 Task: Manage your GitHub repository's deploy keys.
Action: Mouse moved to (875, 52)
Screenshot: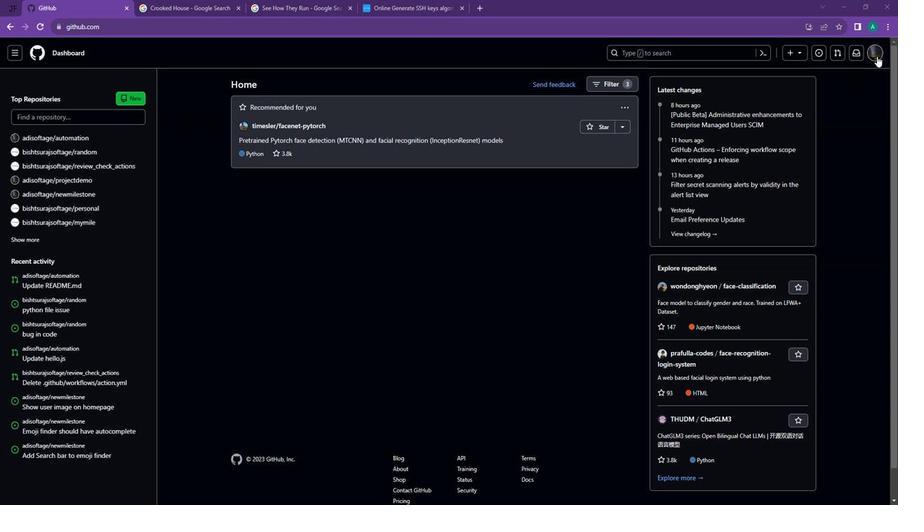 
Action: Mouse pressed left at (875, 52)
Screenshot: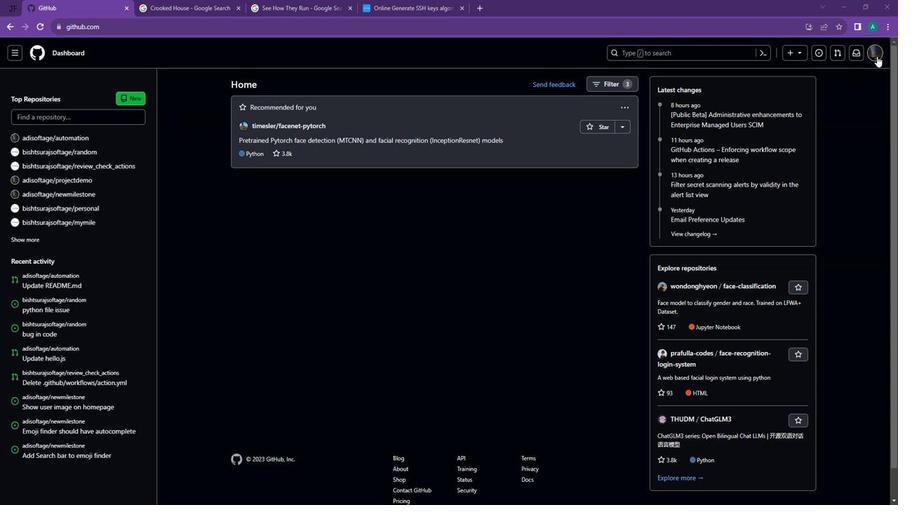 
Action: Mouse moved to (788, 124)
Screenshot: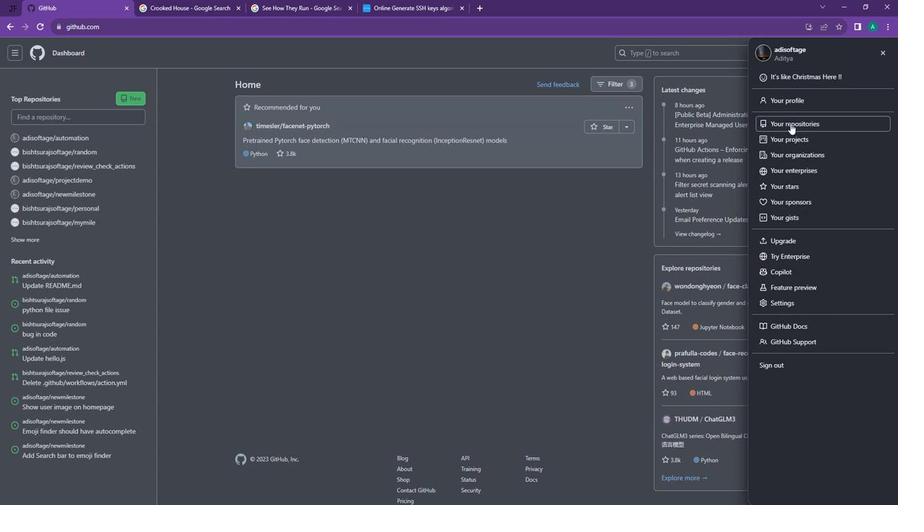 
Action: Mouse pressed left at (788, 124)
Screenshot: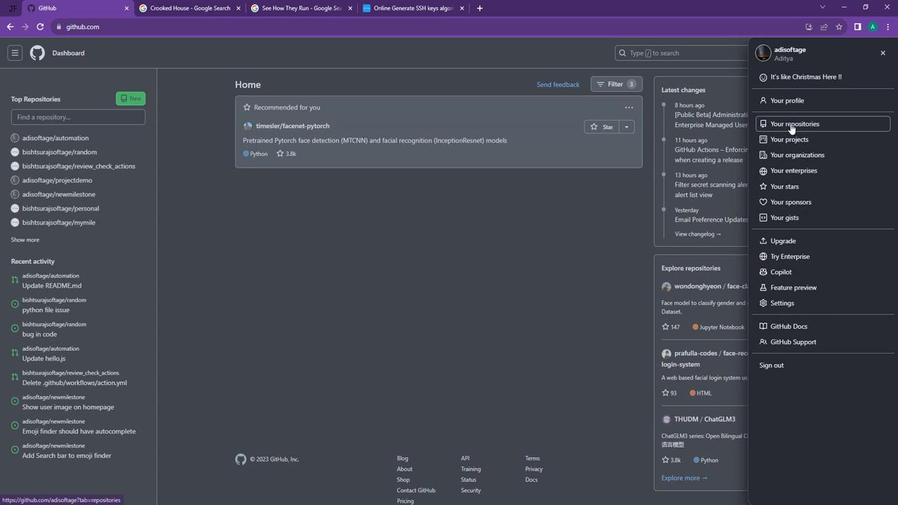 
Action: Mouse moved to (339, 145)
Screenshot: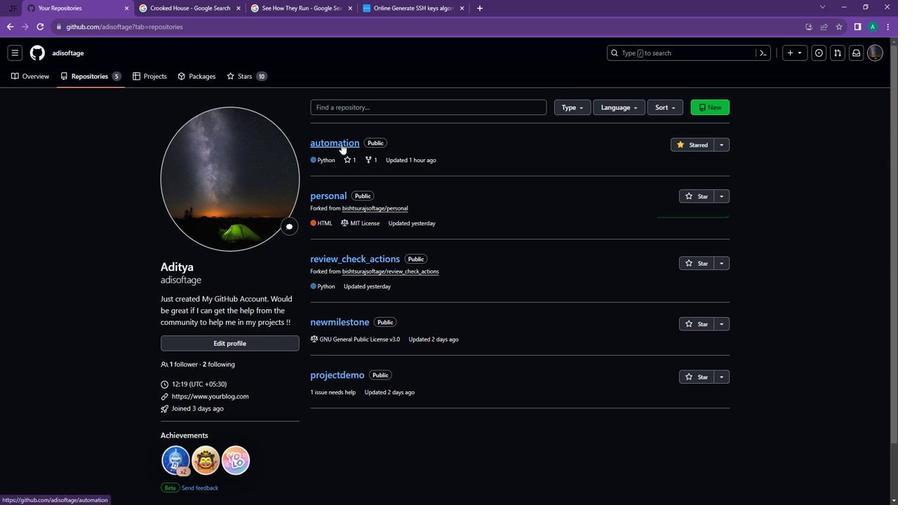 
Action: Mouse pressed left at (339, 145)
Screenshot: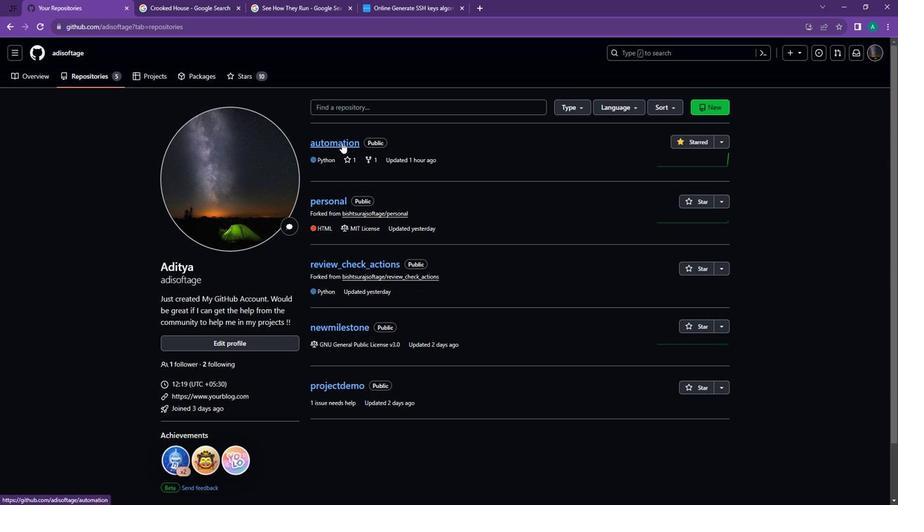 
Action: Mouse moved to (459, 78)
Screenshot: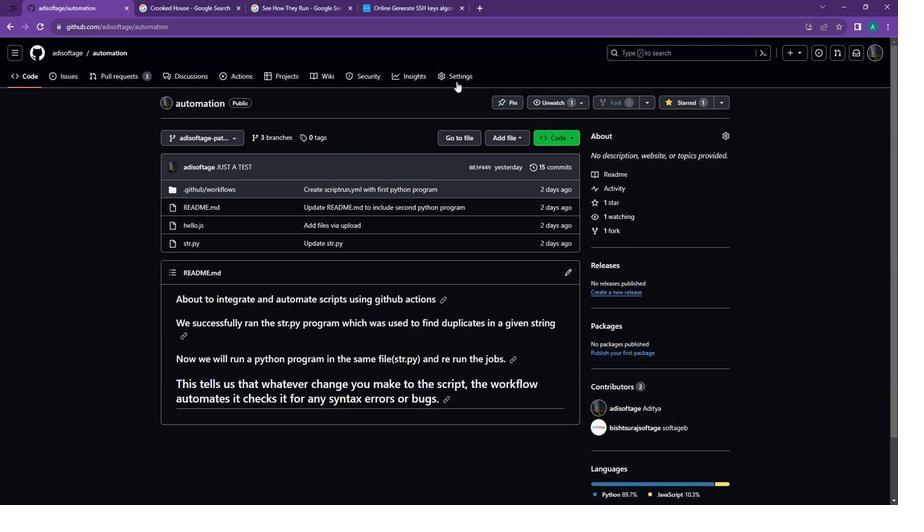 
Action: Mouse pressed left at (459, 78)
Screenshot: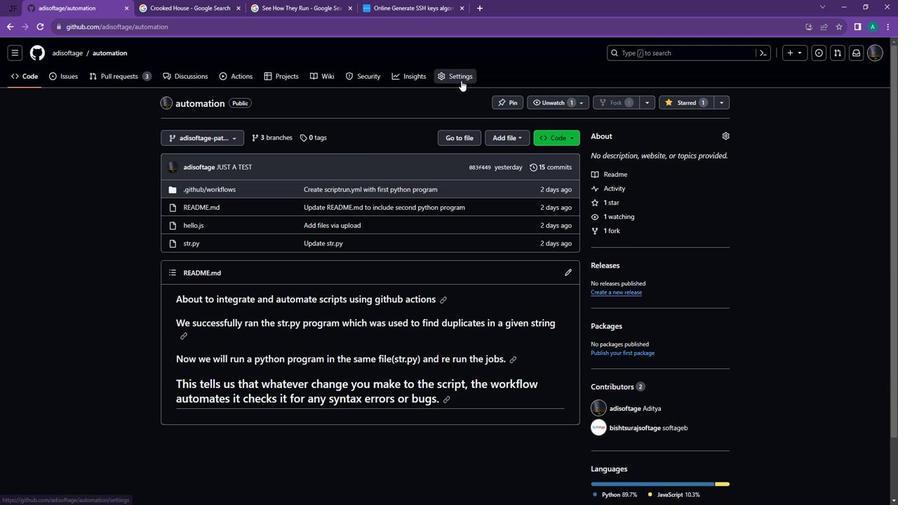 
Action: Mouse moved to (195, 376)
Screenshot: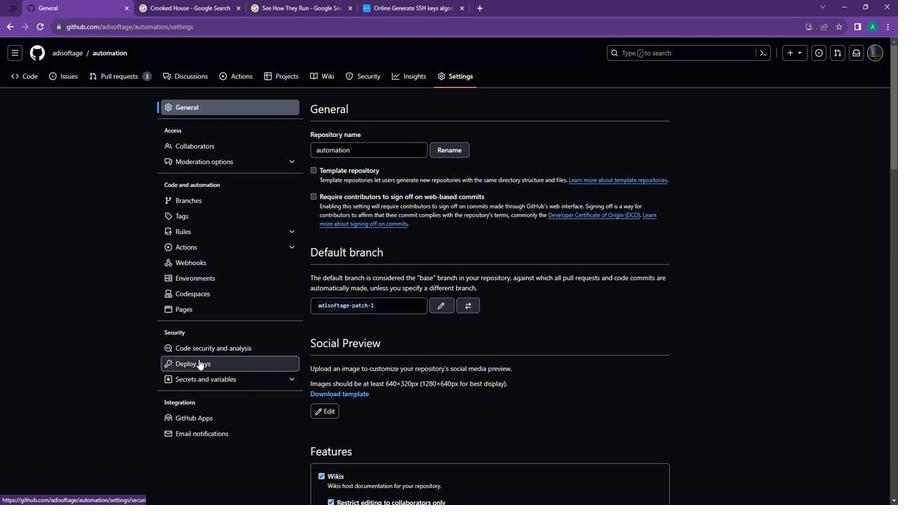 
Action: Mouse pressed left at (195, 376)
Screenshot: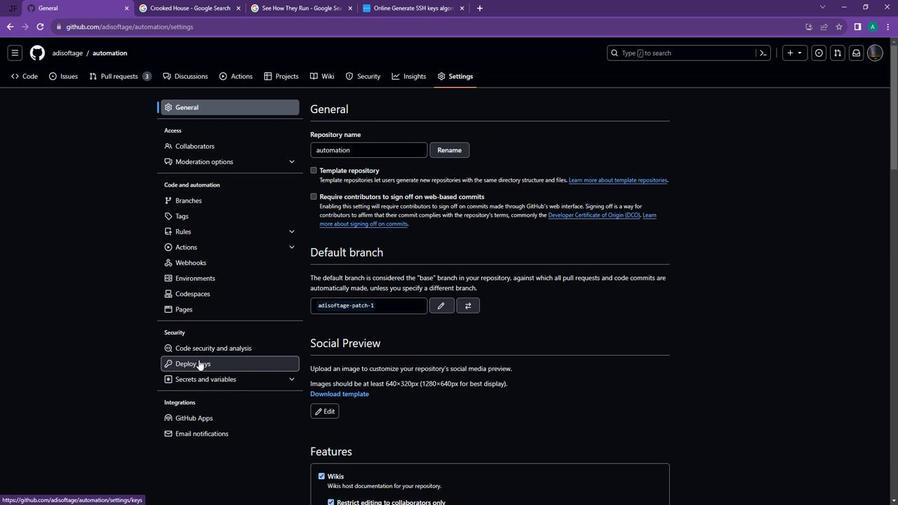 
Action: Mouse moved to (397, 162)
Screenshot: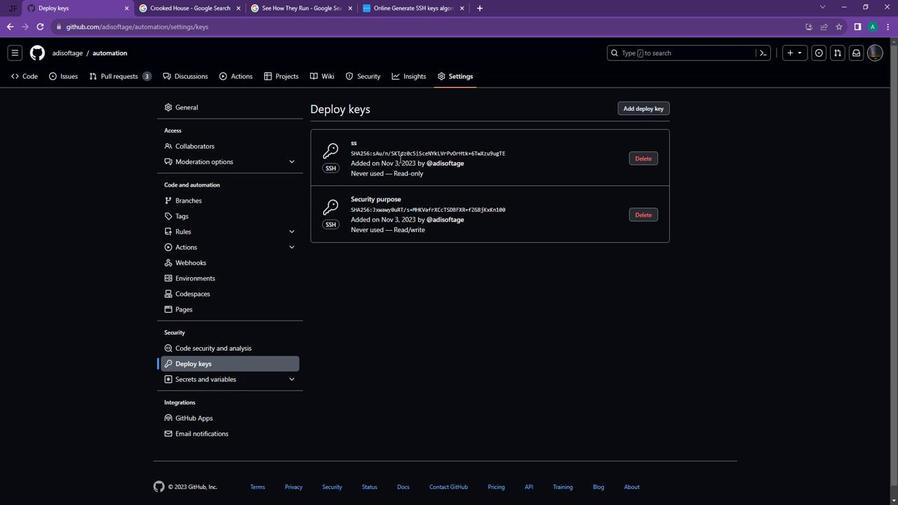 
Action: Mouse pressed left at (397, 162)
Screenshot: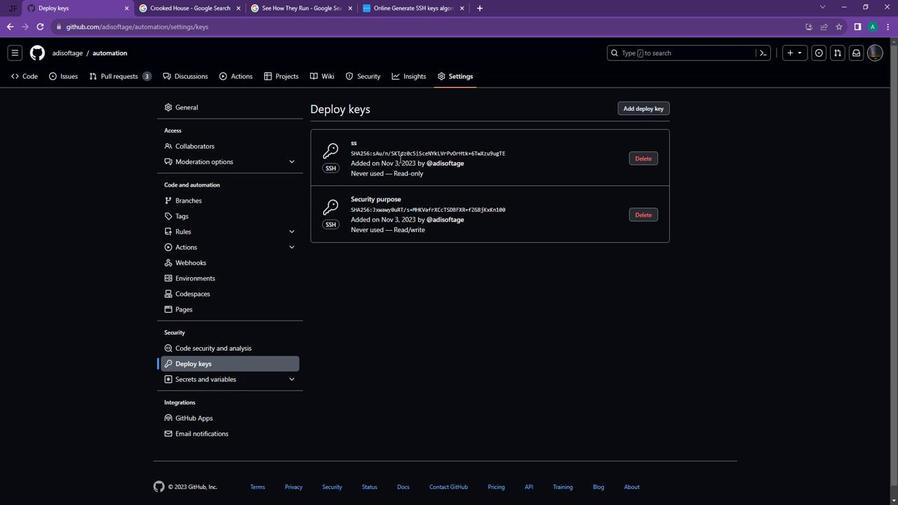 
Action: Mouse moved to (647, 157)
Screenshot: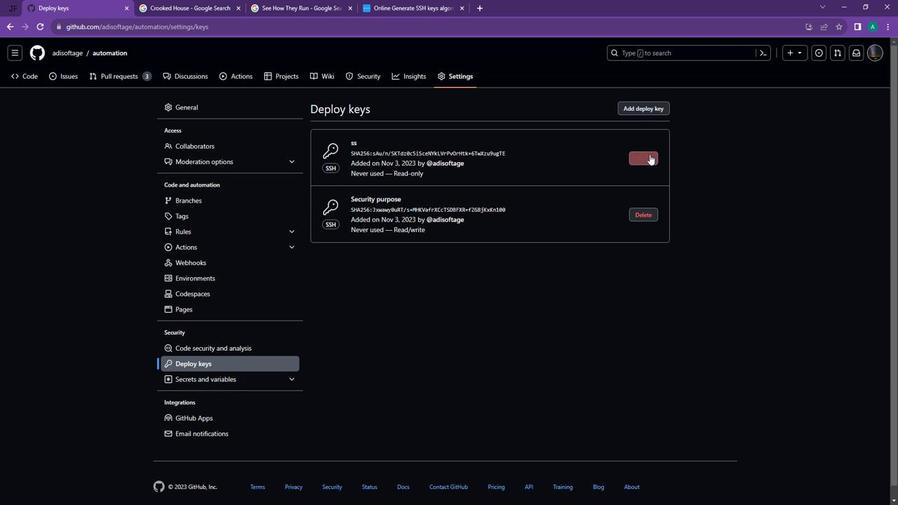 
Action: Mouse pressed left at (647, 157)
Screenshot: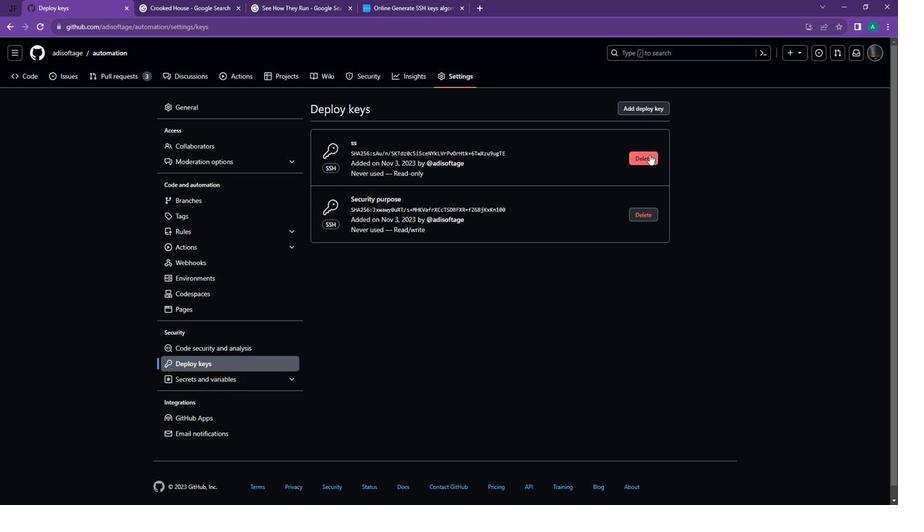 
Action: Mouse moved to (472, 169)
Screenshot: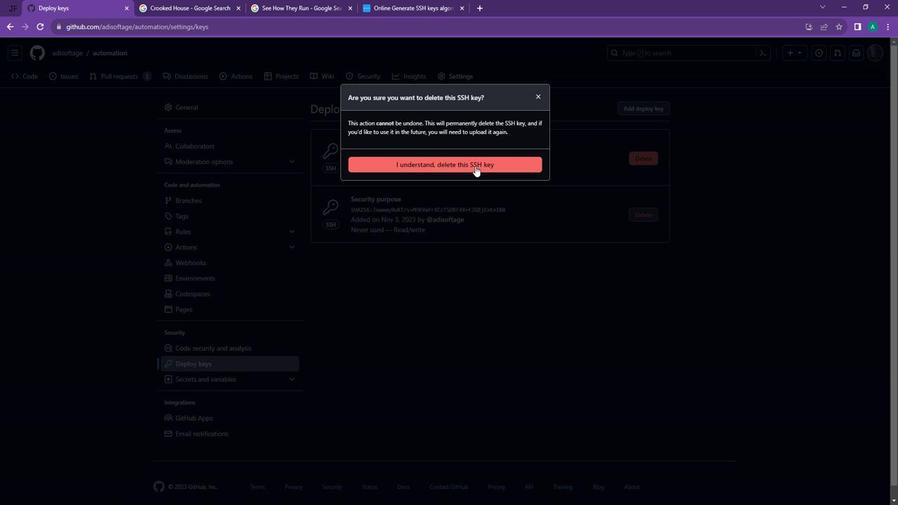 
Action: Mouse pressed left at (472, 169)
Screenshot: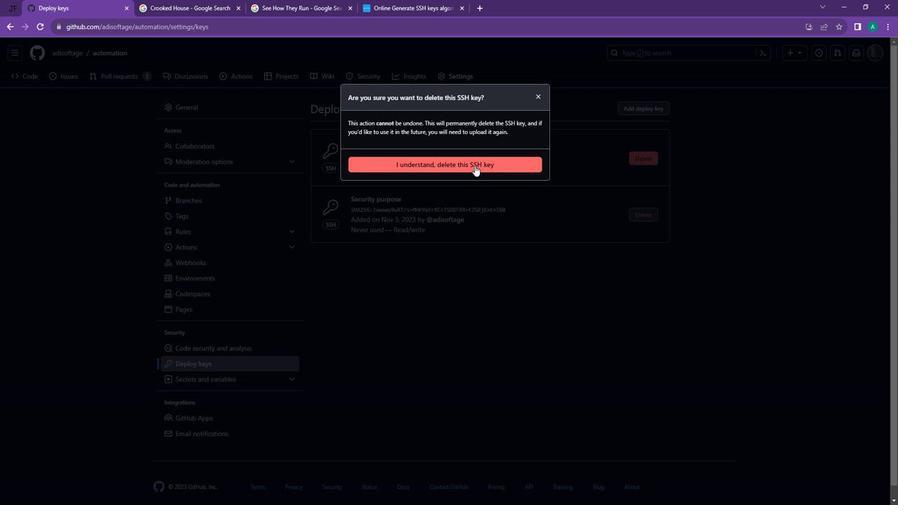 
Action: Mouse moved to (632, 190)
Screenshot: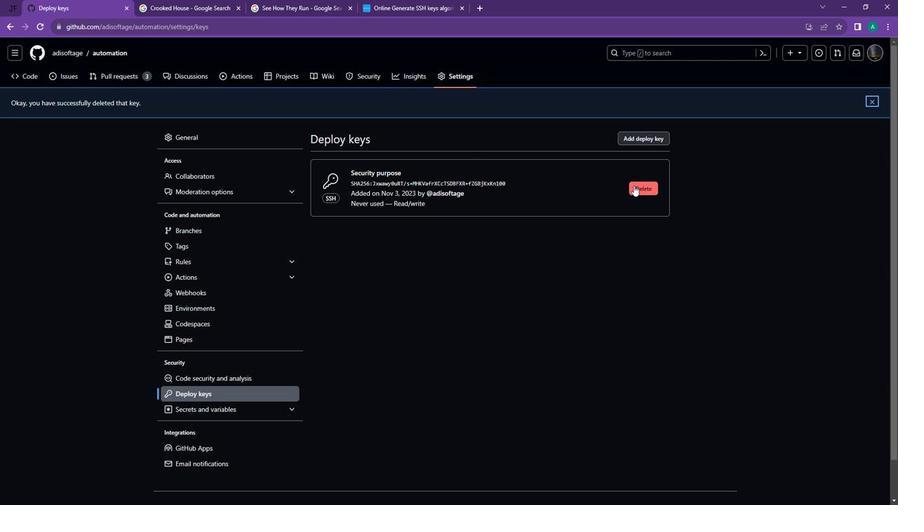 
Action: Mouse pressed left at (632, 190)
Screenshot: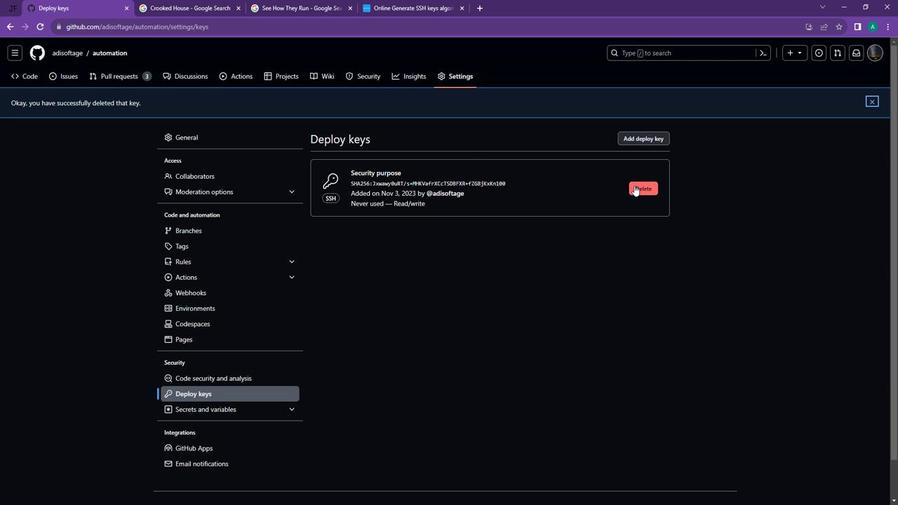 
Action: Mouse moved to (468, 167)
Screenshot: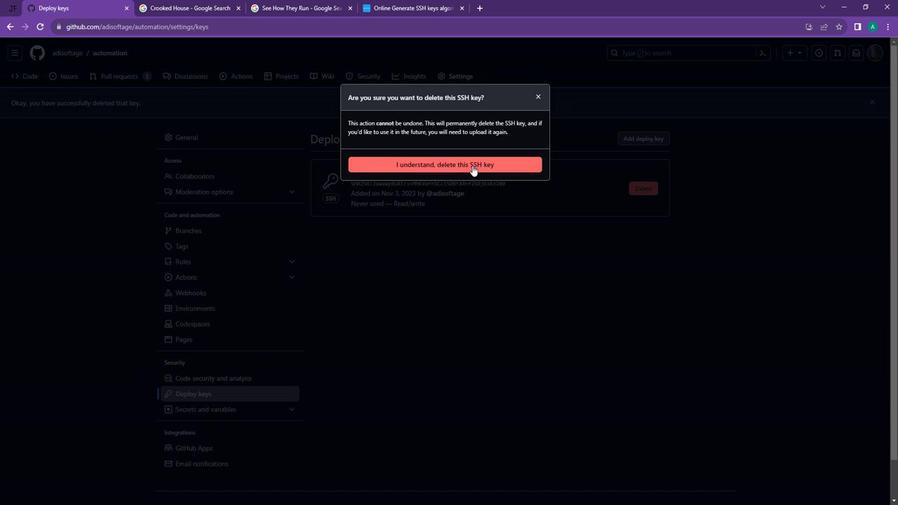 
Action: Mouse pressed left at (468, 167)
Screenshot: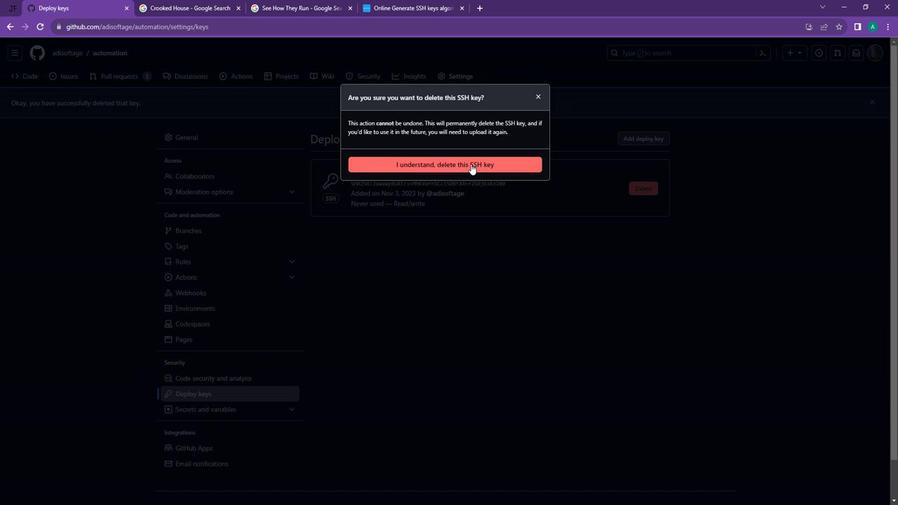 
Action: Mouse moved to (365, 218)
Screenshot: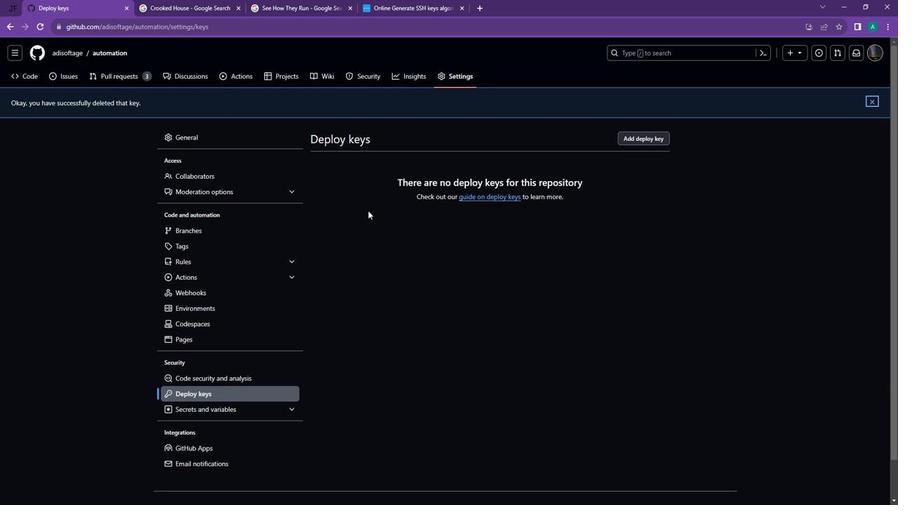 
Action: Mouse pressed left at (365, 218)
Screenshot: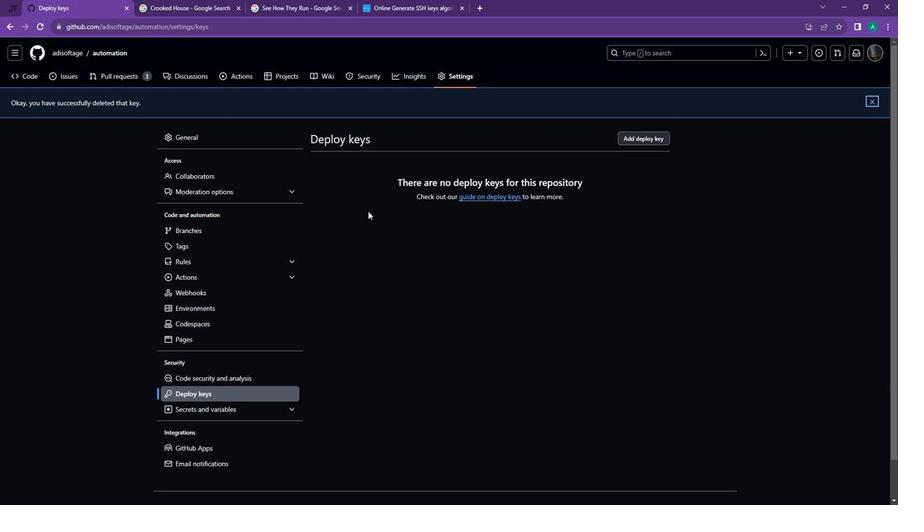 
Action: Mouse moved to (194, 265)
Screenshot: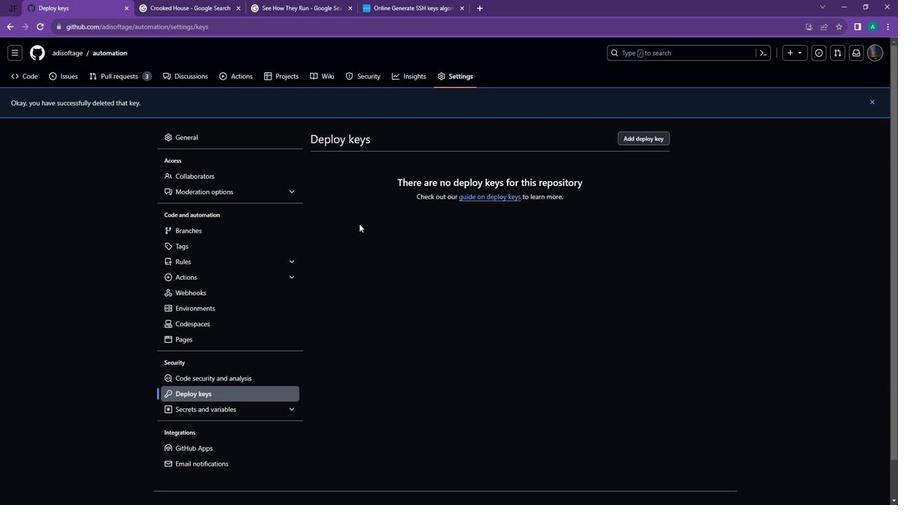 
